 Task: Add Vital Farms Pasture-Raised Large Grade A Eggs to the cart.
Action: Mouse pressed left at (21, 106)
Screenshot: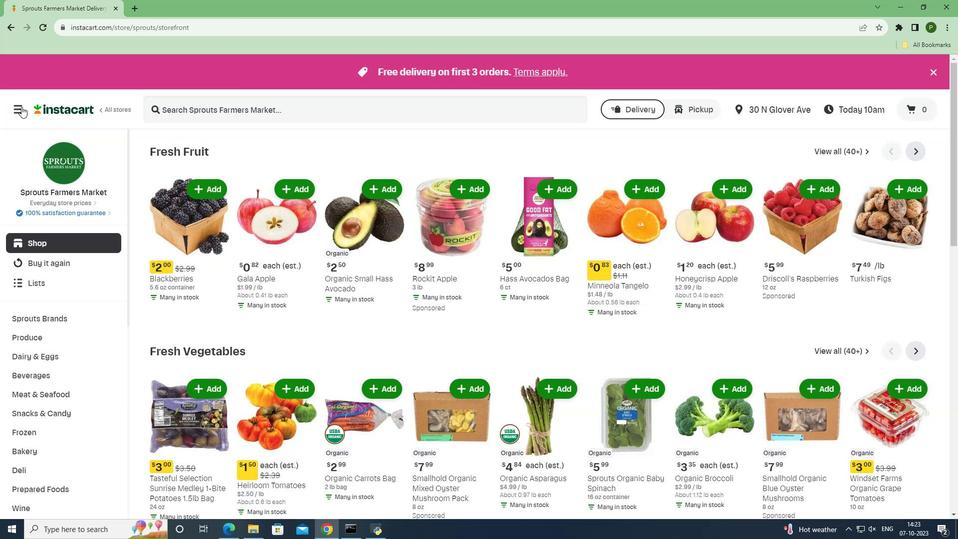 
Action: Mouse moved to (45, 263)
Screenshot: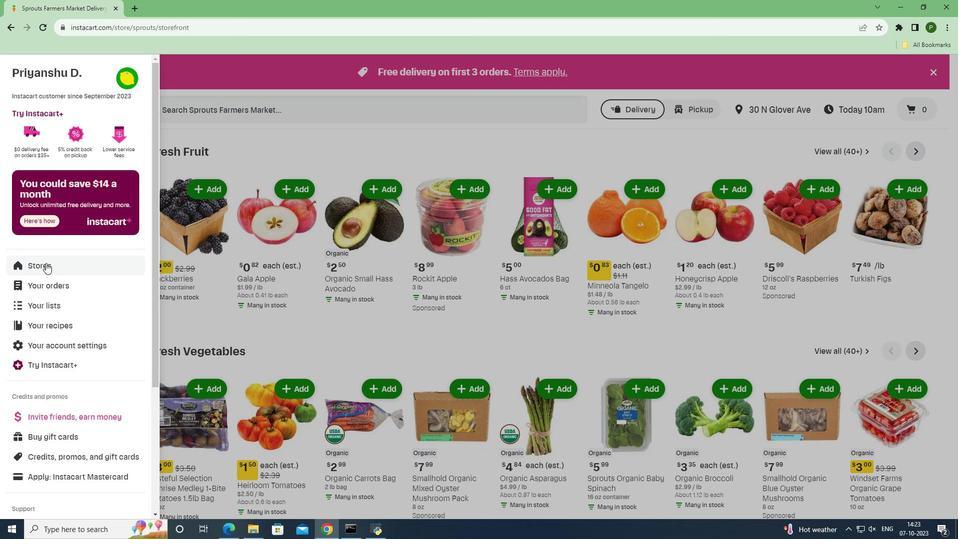 
Action: Mouse pressed left at (45, 263)
Screenshot: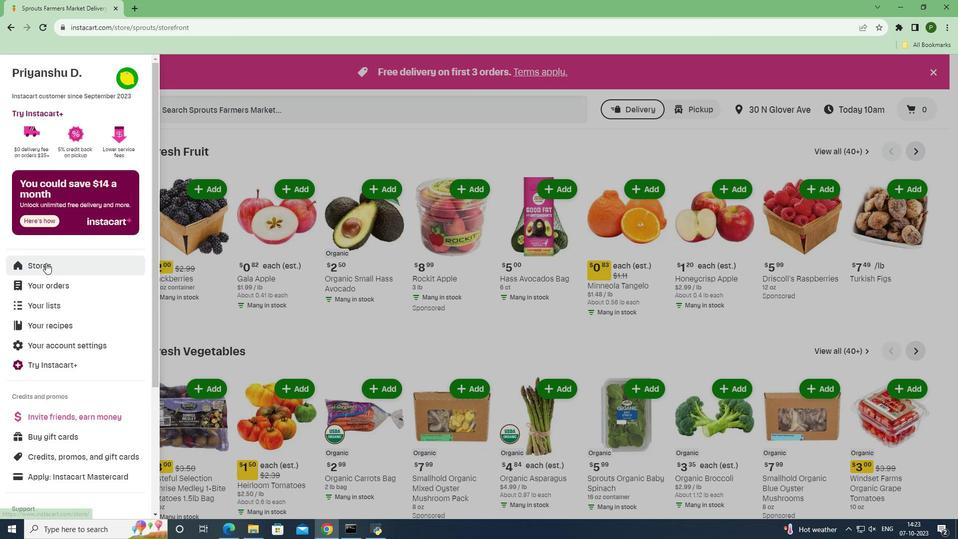 
Action: Mouse moved to (223, 111)
Screenshot: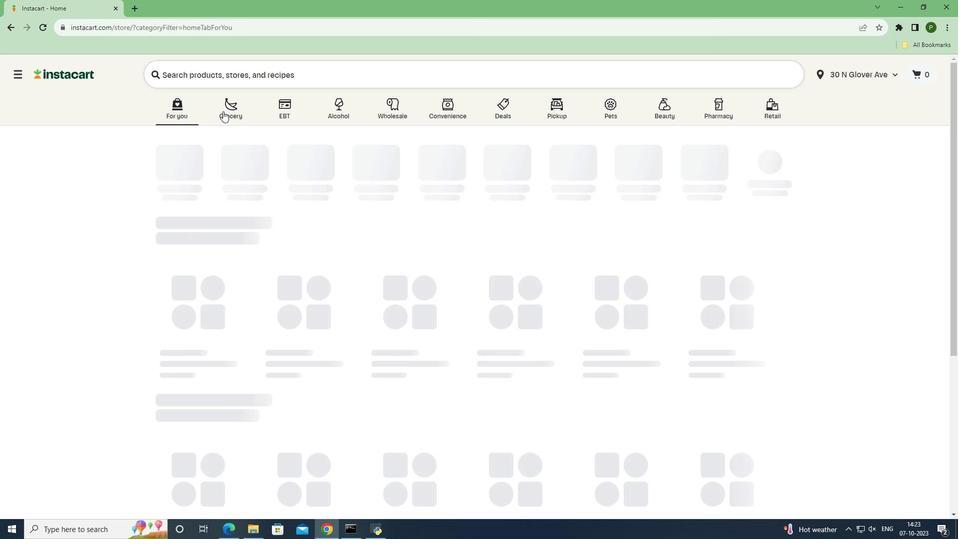 
Action: Mouse pressed left at (223, 111)
Screenshot: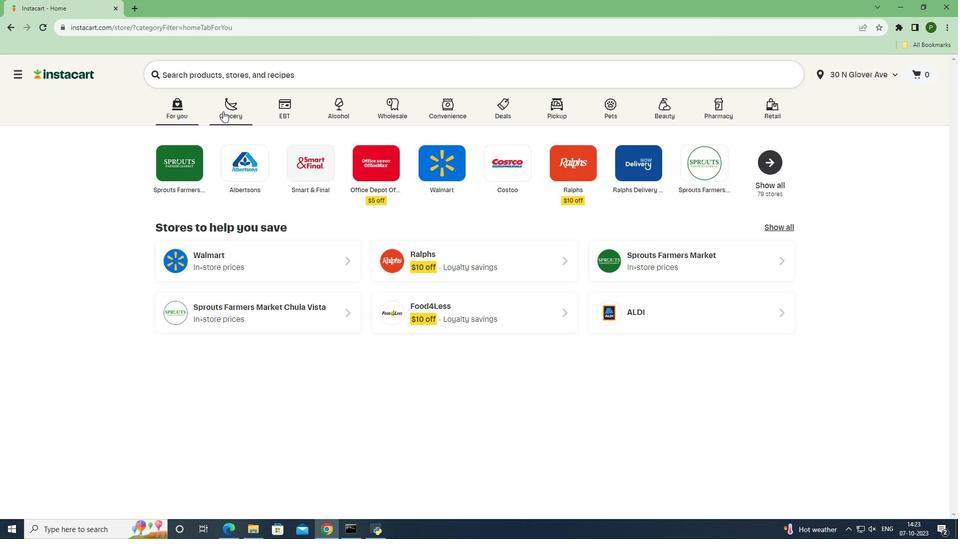 
Action: Mouse moved to (400, 219)
Screenshot: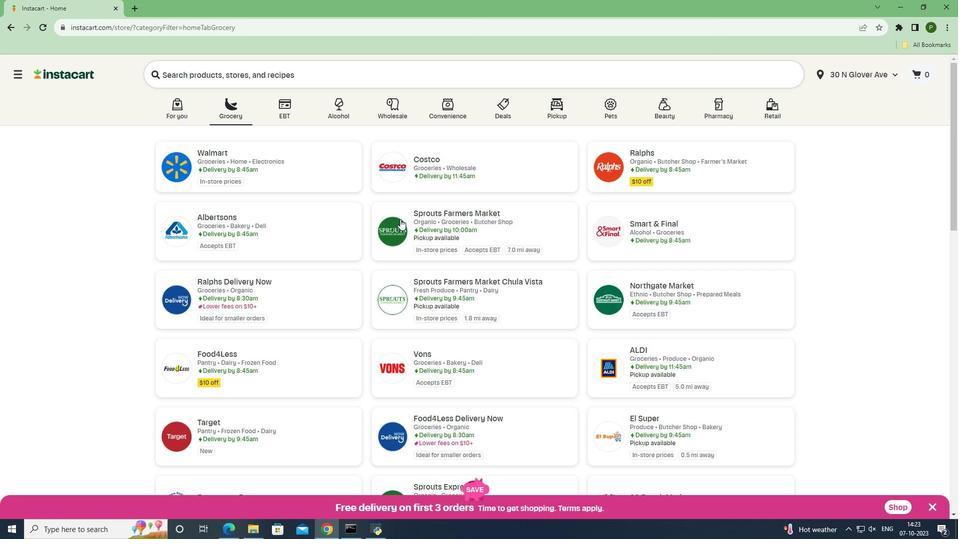 
Action: Mouse pressed left at (400, 219)
Screenshot: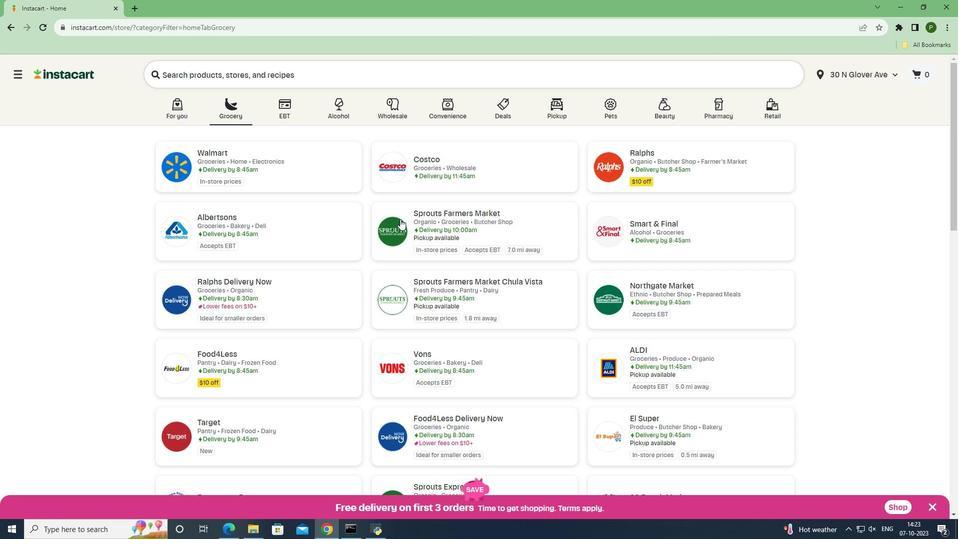 
Action: Mouse moved to (67, 356)
Screenshot: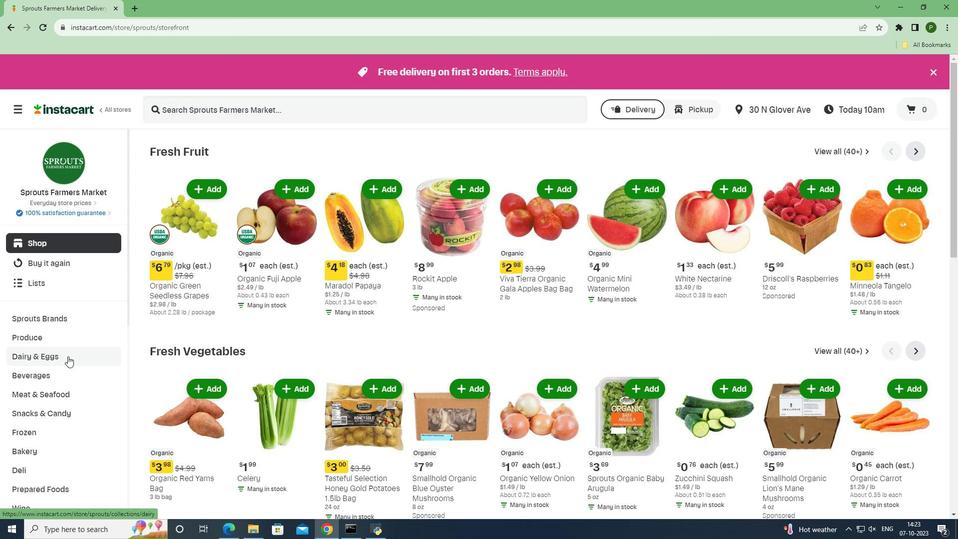 
Action: Mouse pressed left at (67, 356)
Screenshot: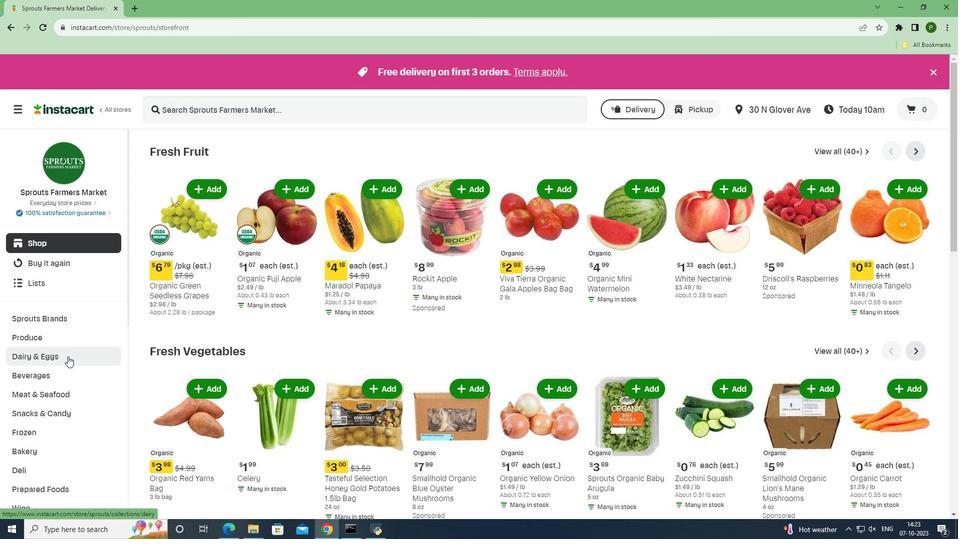 
Action: Mouse moved to (53, 415)
Screenshot: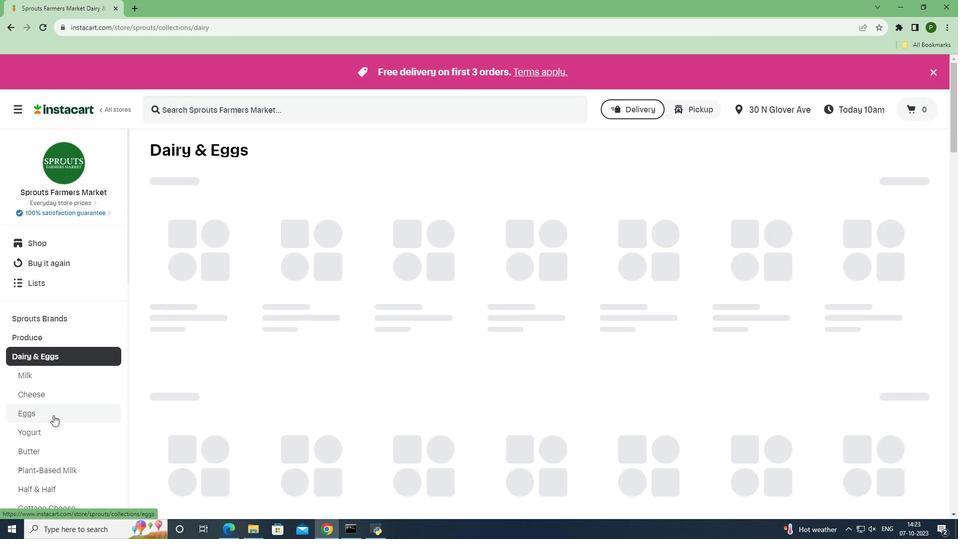
Action: Mouse pressed left at (53, 415)
Screenshot: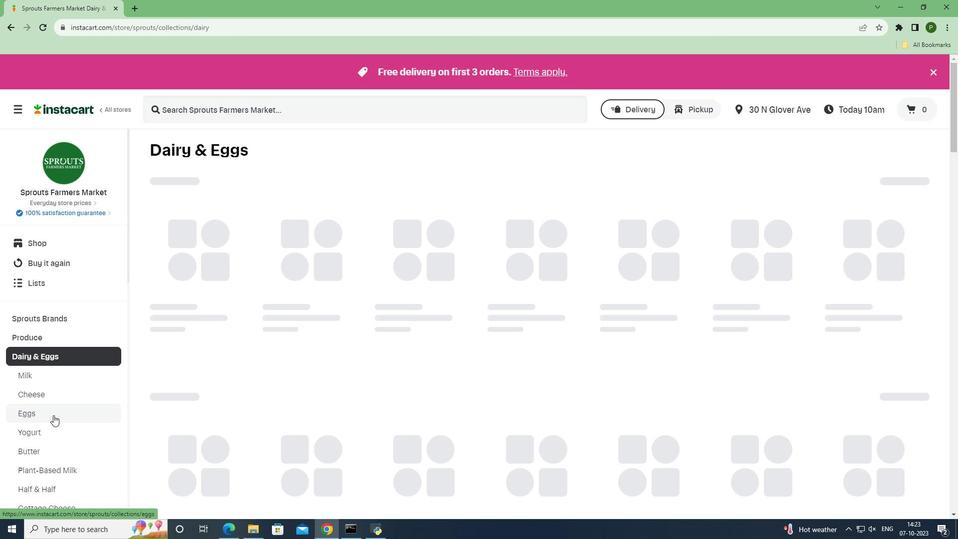
Action: Mouse moved to (205, 105)
Screenshot: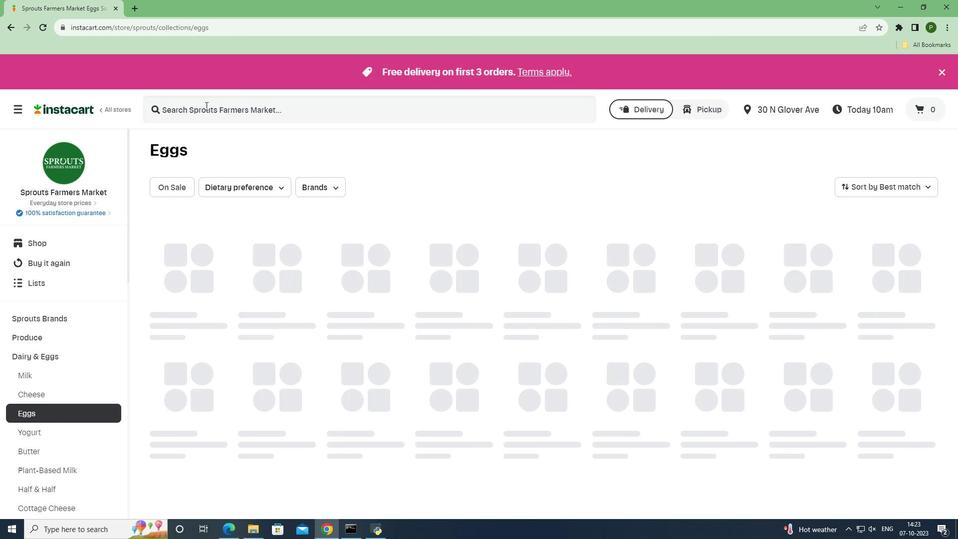 
Action: Mouse pressed left at (205, 105)
Screenshot: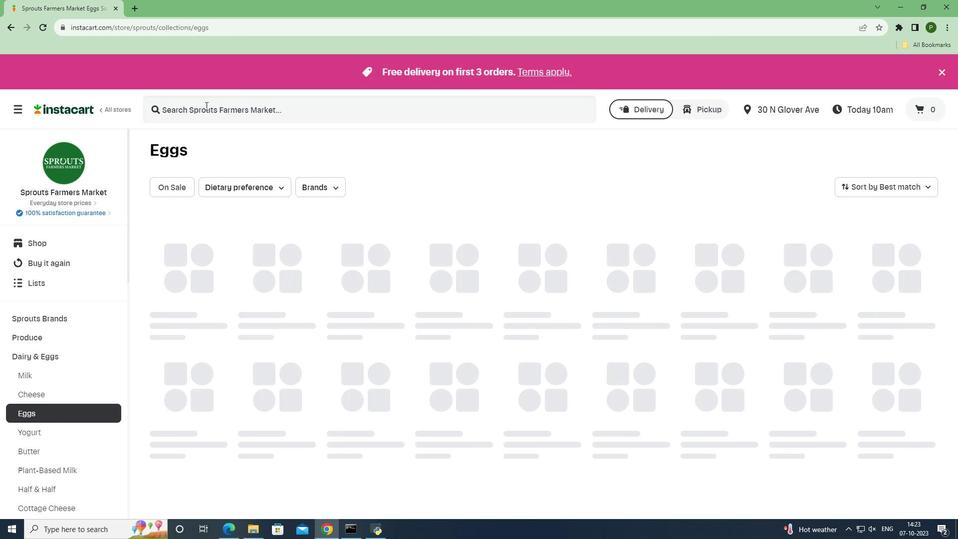 
Action: Key pressed <Key.caps_lock>V<Key.caps_lock>ital<Key.space><Key.caps_lock>F<Key.caps_lock>arms<Key.space><Key.caps_lock>P<Key.caps_lock>asture-<Key.caps_lock>R<Key.caps_lock>aised<Key.space><Key.caps_lock>L<Key.caps_lock>arge<Key.space><Key.caps_lock>G<Key.caps_lock>rade<Key.space><Key.caps_lock>A<Key.space>E<Key.caps_lock>ggs<Key.space><Key.enter>
Screenshot: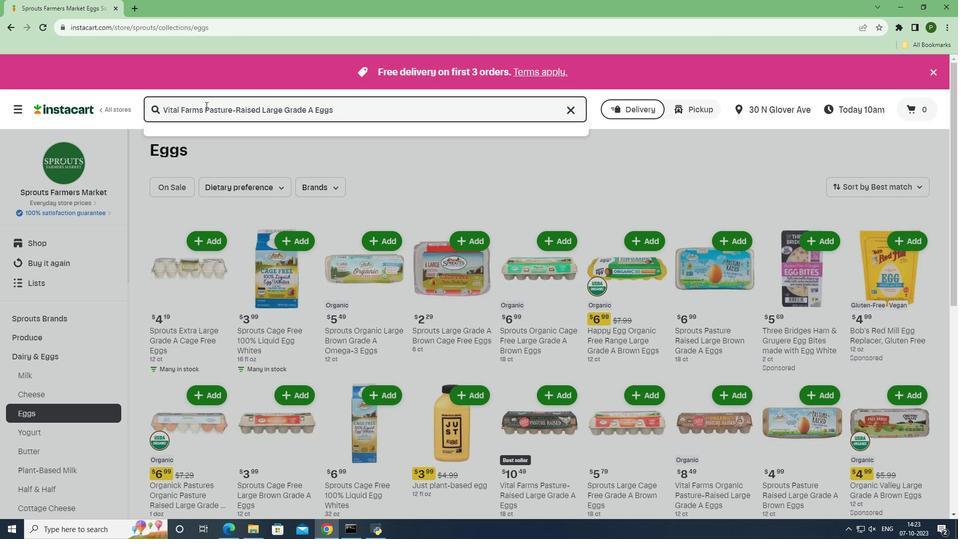 
Action: Mouse moved to (353, 358)
Screenshot: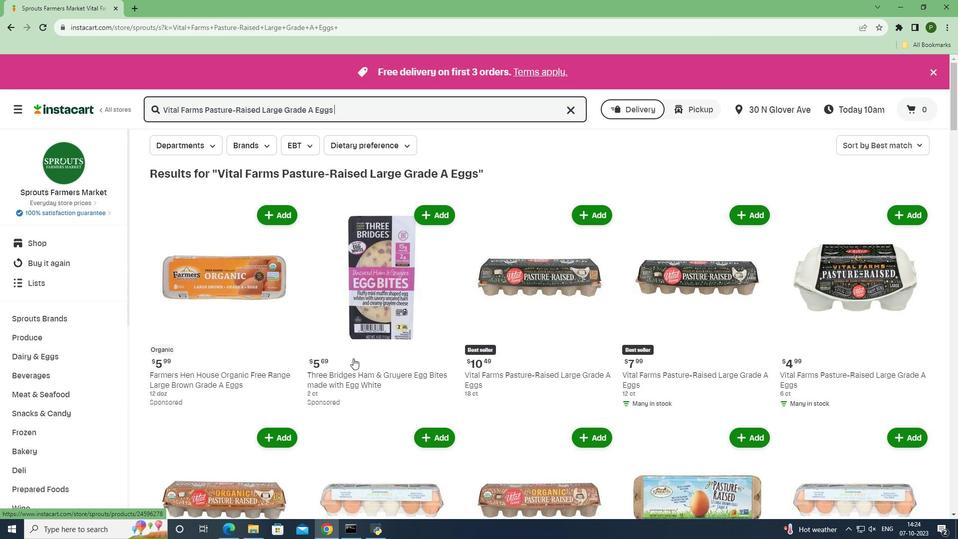 
Action: Mouse scrolled (353, 358) with delta (0, 0)
Screenshot: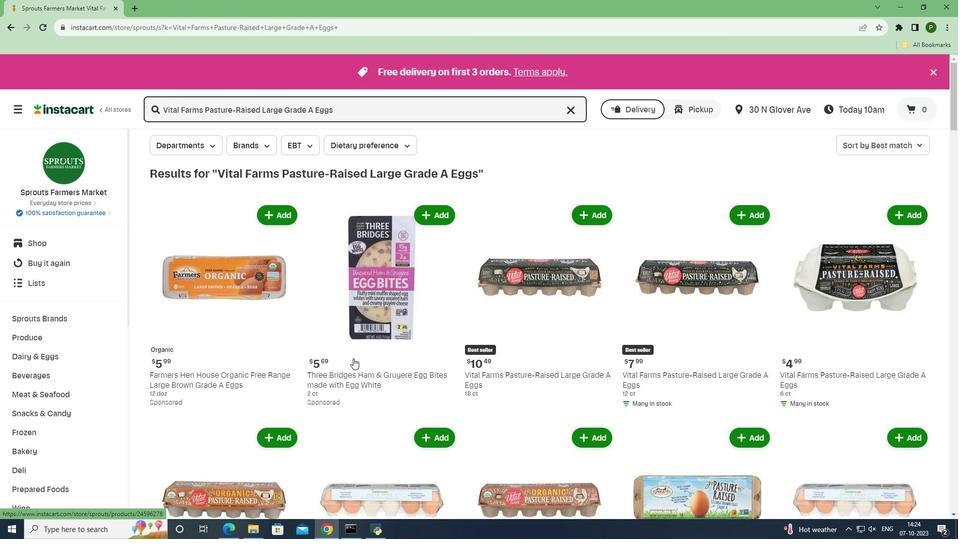 
Action: Mouse moved to (584, 169)
Screenshot: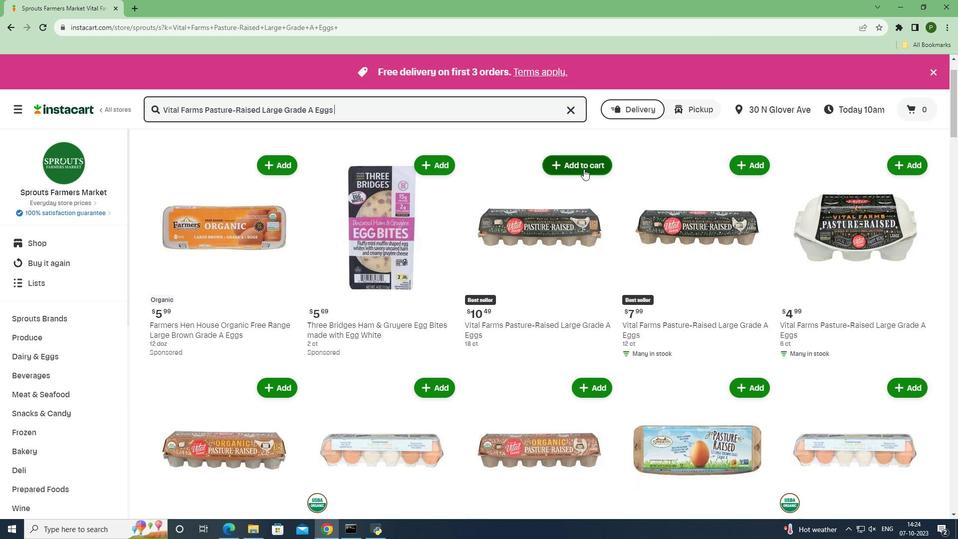 
Action: Mouse pressed left at (584, 169)
Screenshot: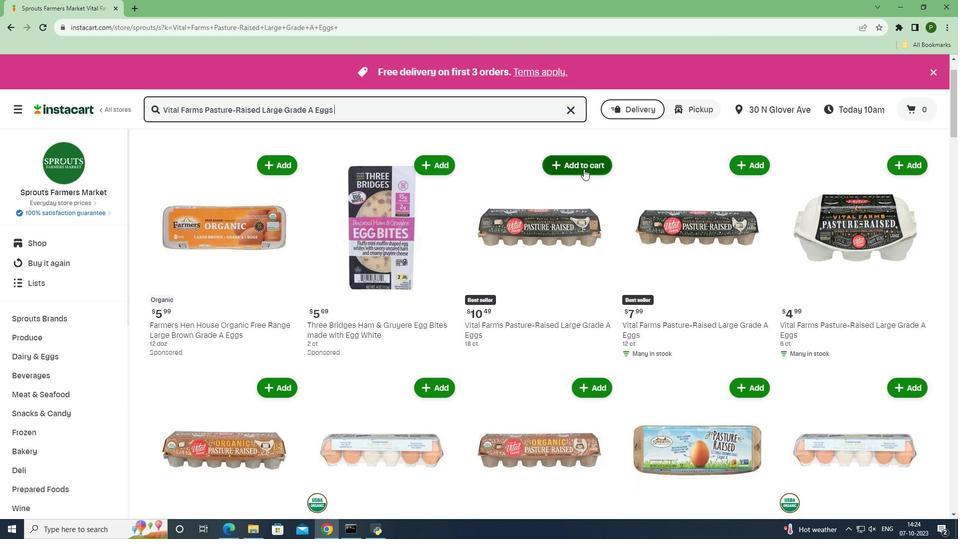 
Action: Mouse moved to (605, 200)
Screenshot: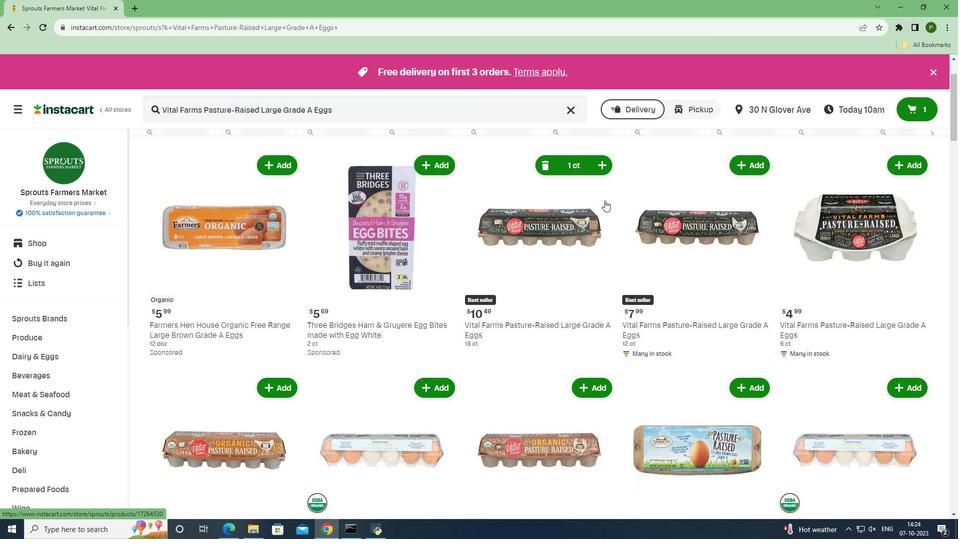 
